 Task: For heading Arial Rounded MT Bold with Underline.  font size for heading26,  'Change the font style of data to'Browallia New.  and font size to 18,  Change the alignment of both headline & data to Align middle & Align Text left.  In the sheet  auditingSalesRevenue
Action: Mouse moved to (44, 105)
Screenshot: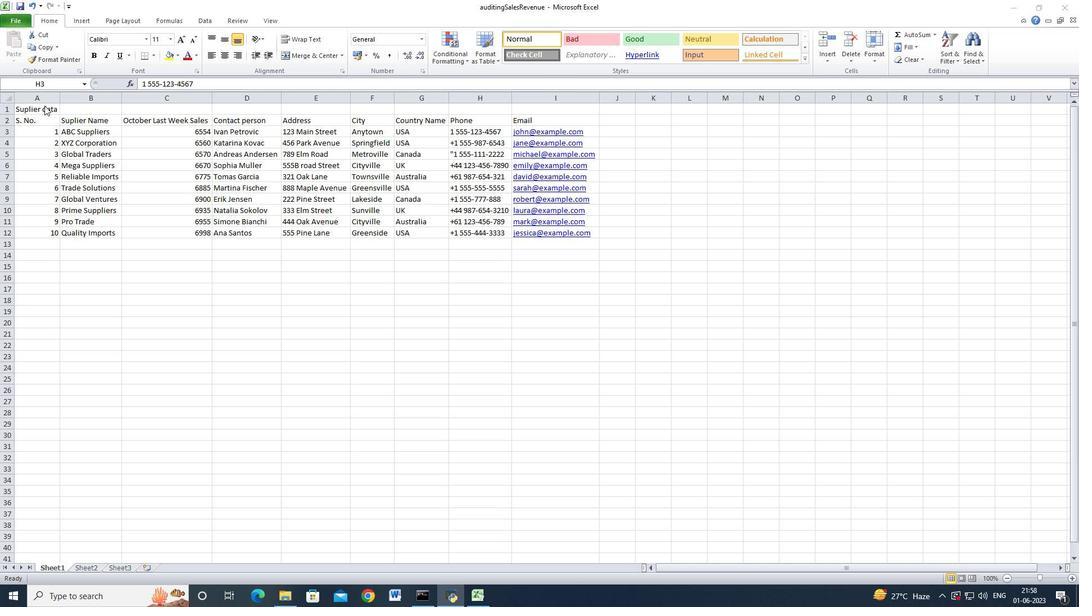 
Action: Mouse pressed left at (44, 105)
Screenshot: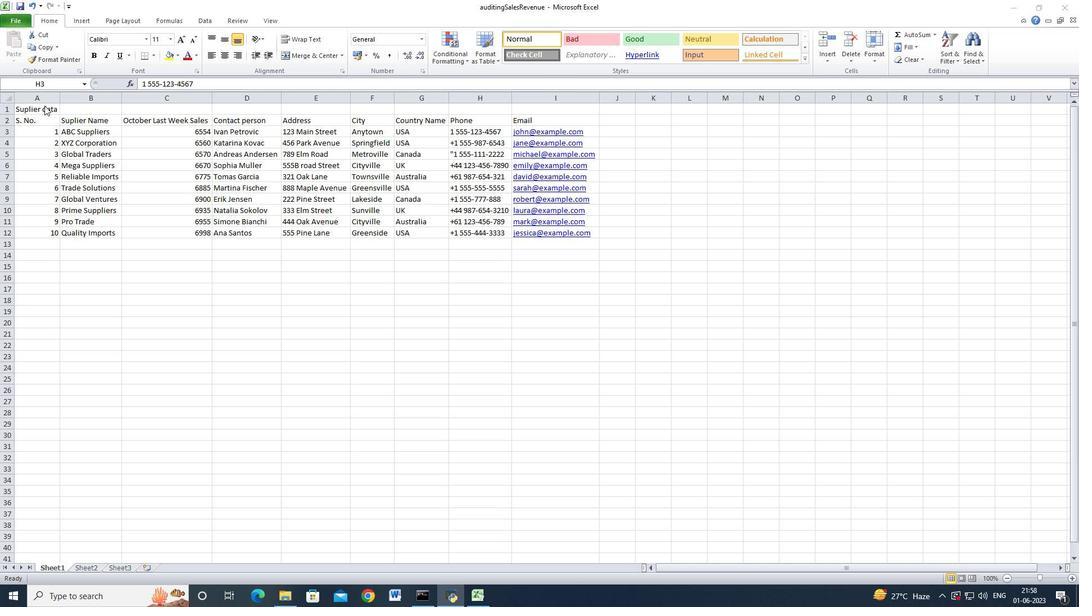 
Action: Mouse moved to (41, 106)
Screenshot: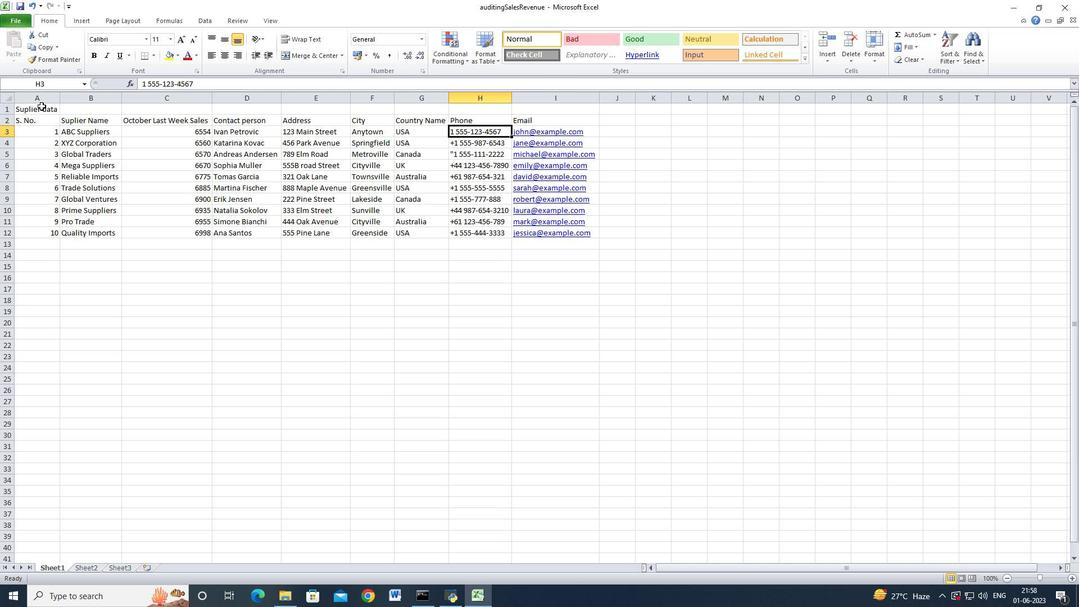 
Action: Mouse pressed left at (41, 106)
Screenshot: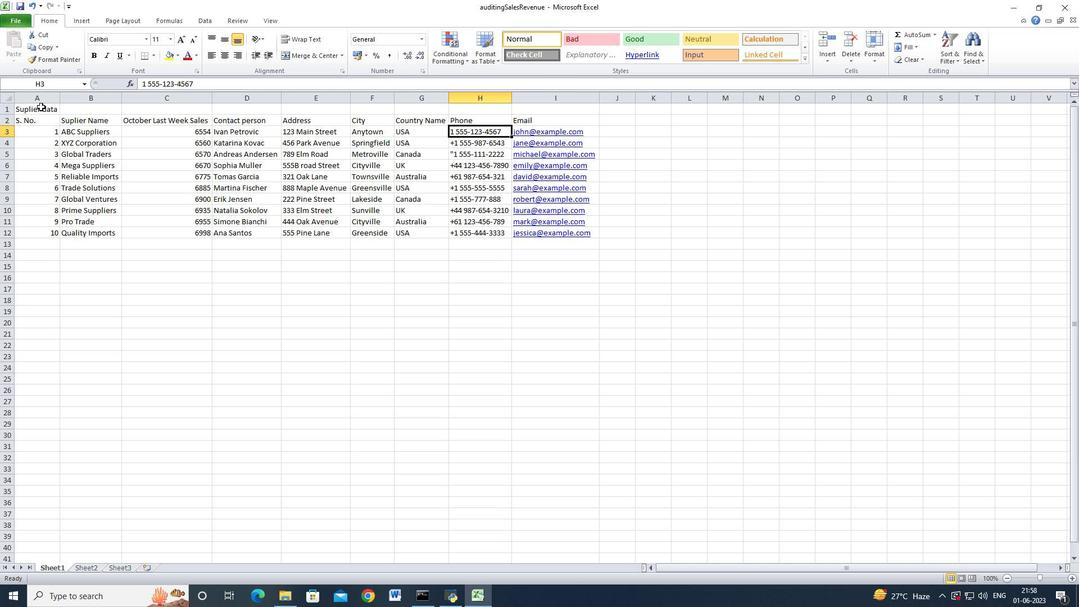 
Action: Mouse moved to (280, 51)
Screenshot: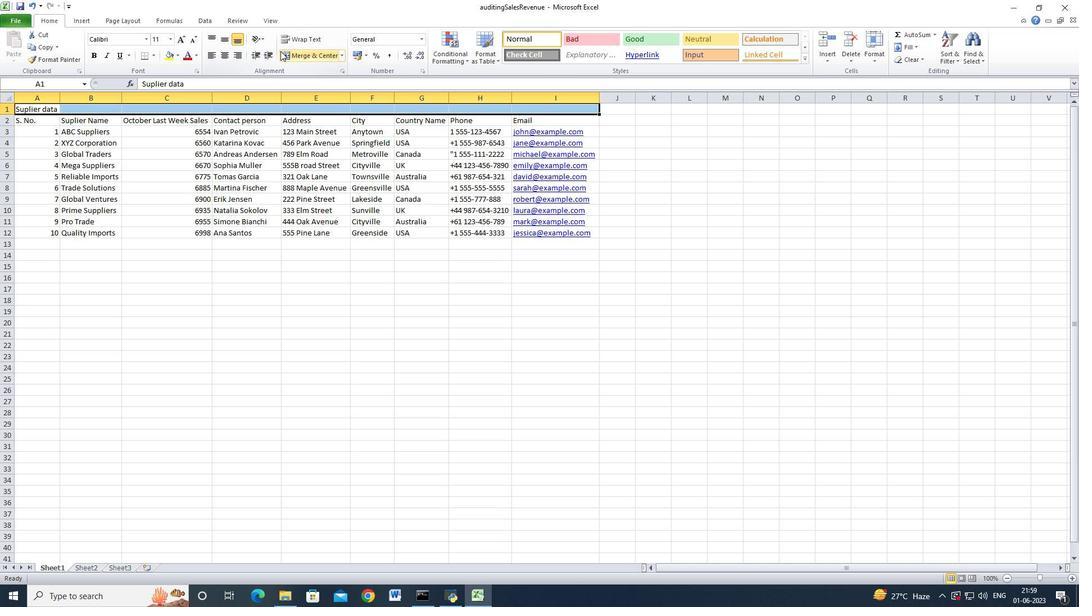 
Action: Mouse pressed left at (280, 51)
Screenshot: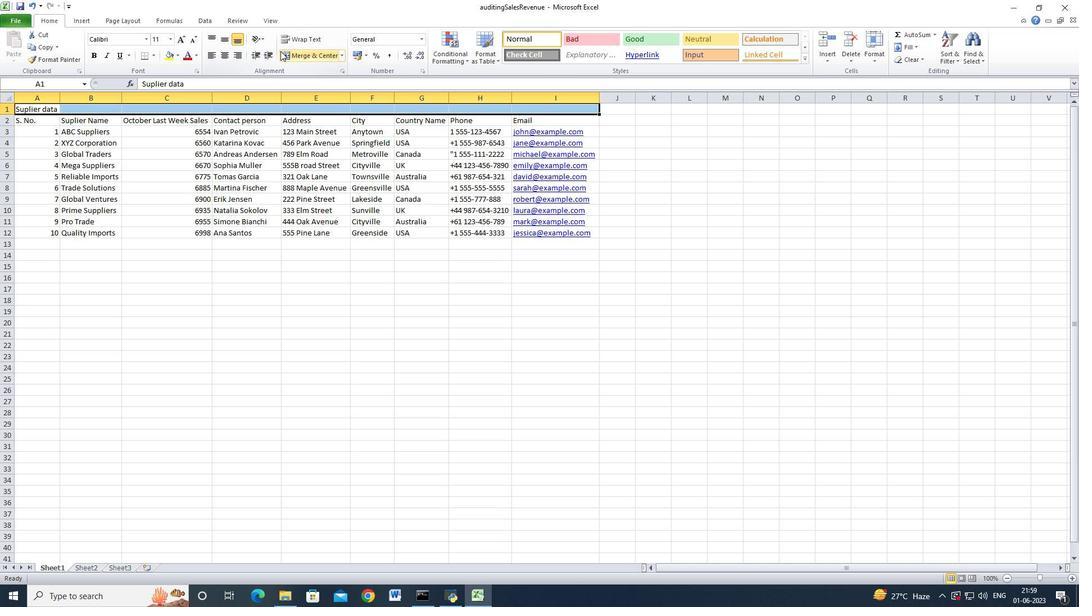 
Action: Mouse moved to (146, 37)
Screenshot: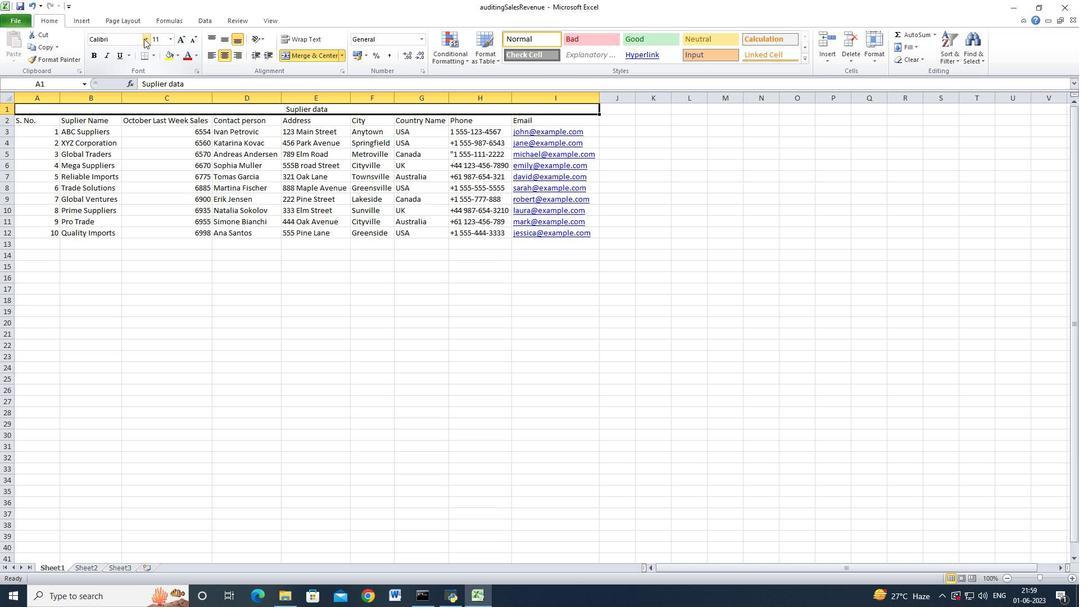 
Action: Mouse pressed left at (146, 37)
Screenshot: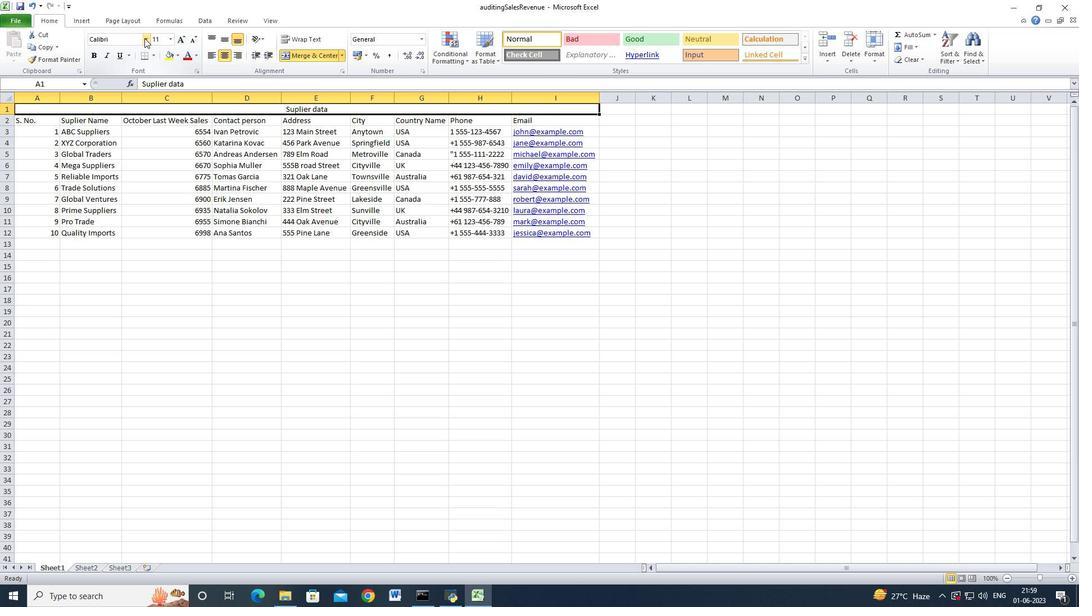 
Action: Mouse moved to (154, 171)
Screenshot: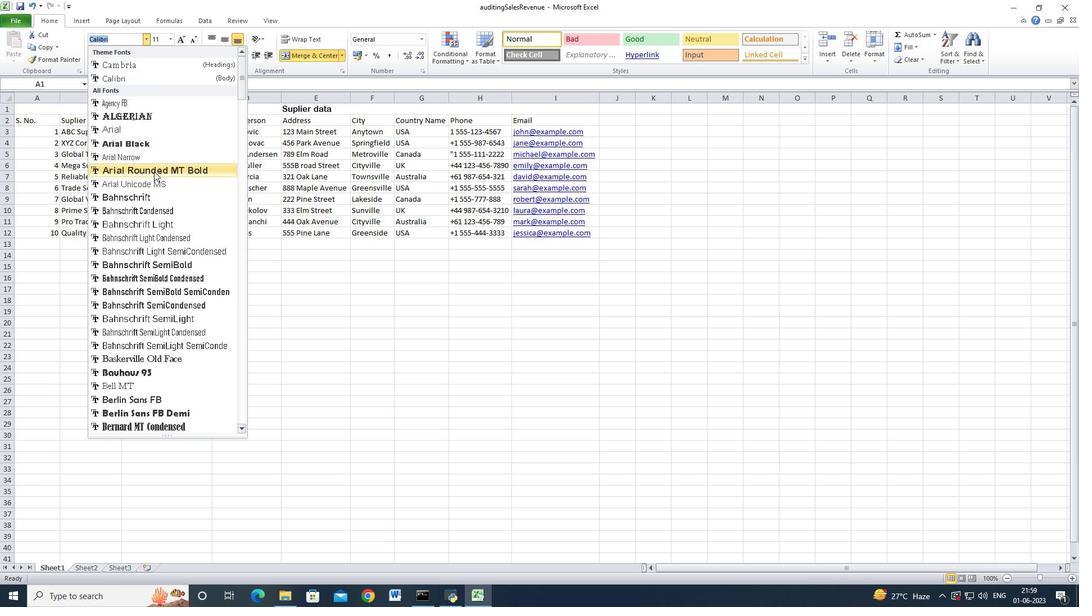 
Action: Mouse pressed left at (154, 171)
Screenshot: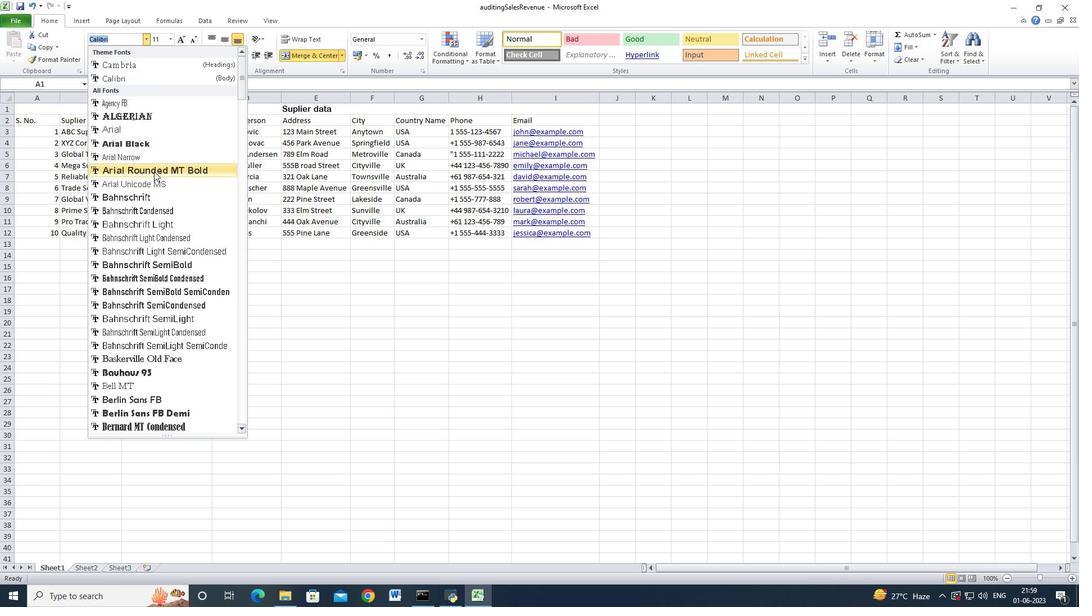 
Action: Mouse moved to (124, 54)
Screenshot: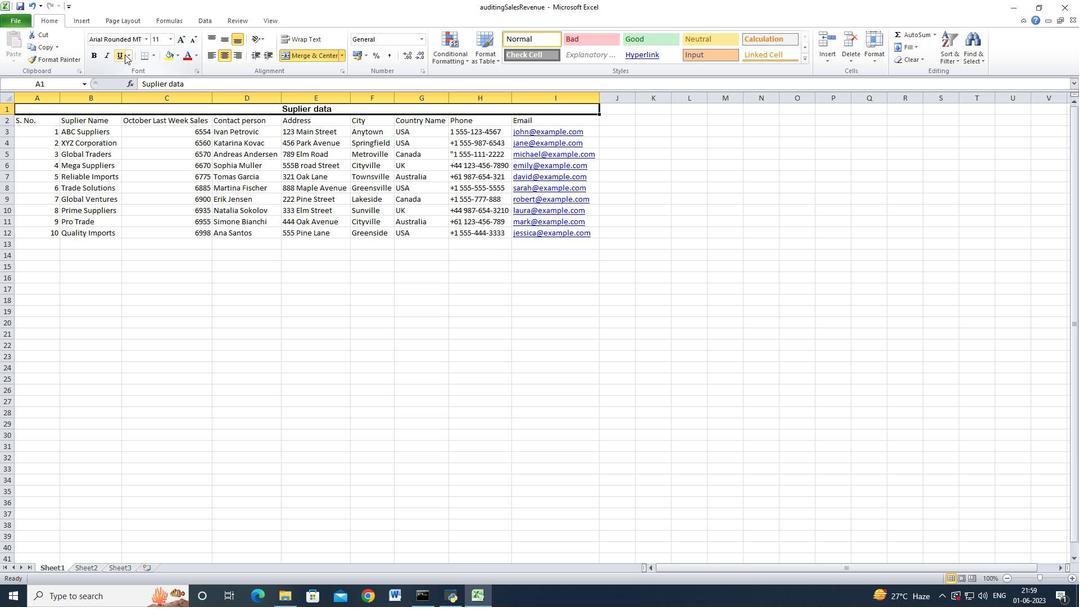 
Action: Mouse pressed left at (124, 54)
Screenshot: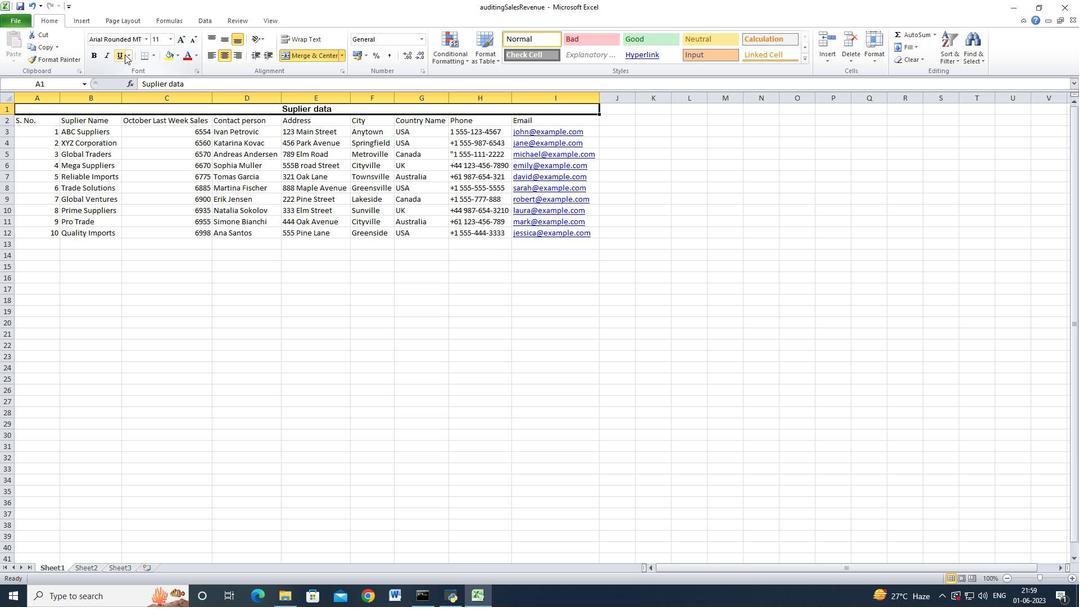 
Action: Mouse moved to (170, 38)
Screenshot: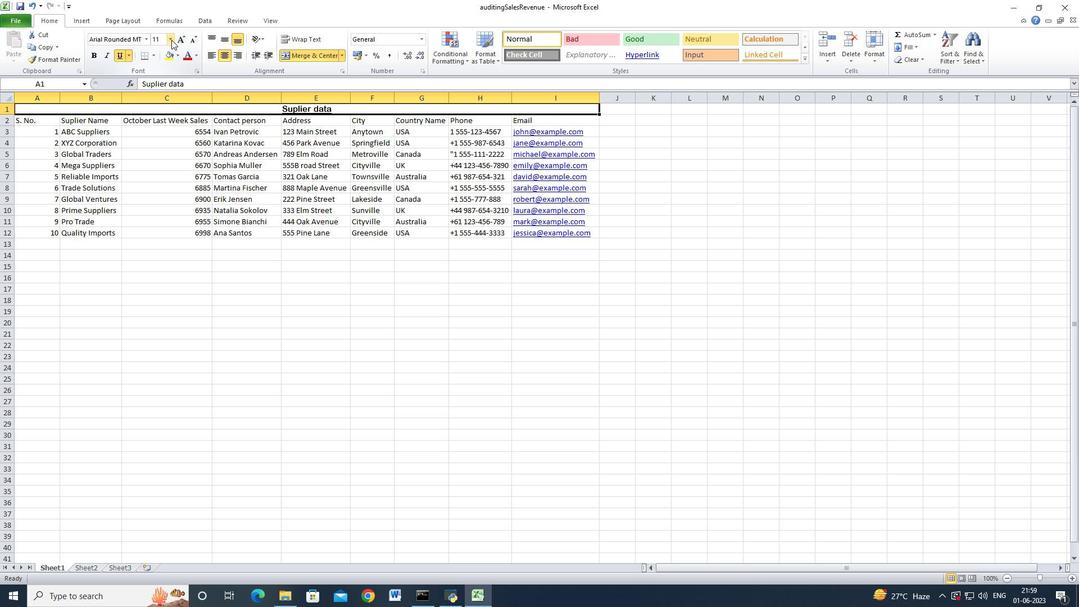 
Action: Mouse pressed left at (170, 38)
Screenshot: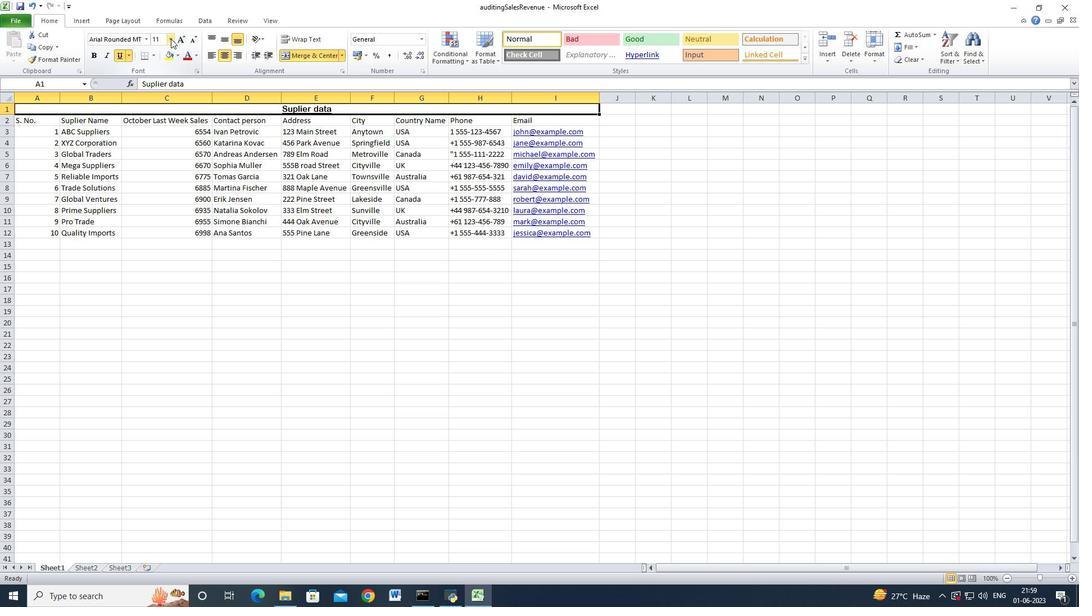 
Action: Mouse moved to (158, 155)
Screenshot: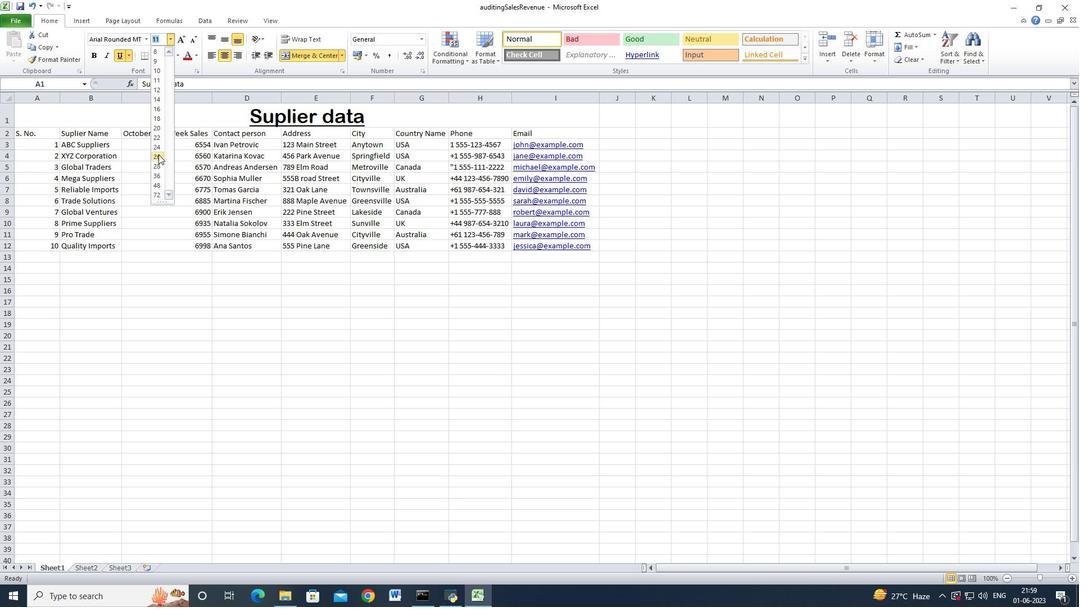 
Action: Mouse pressed left at (158, 155)
Screenshot: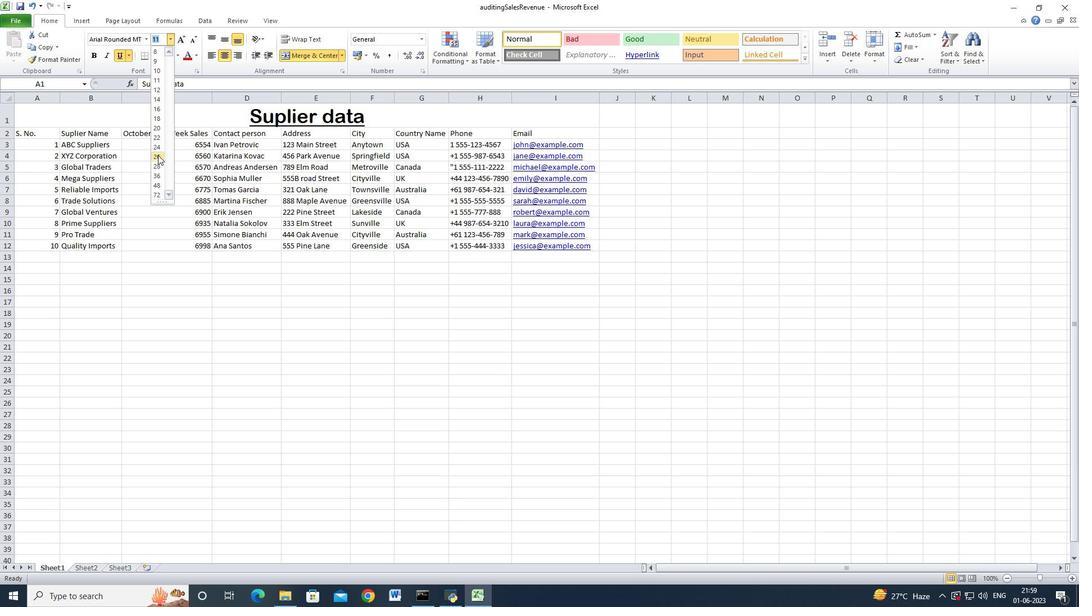 
Action: Mouse moved to (38, 136)
Screenshot: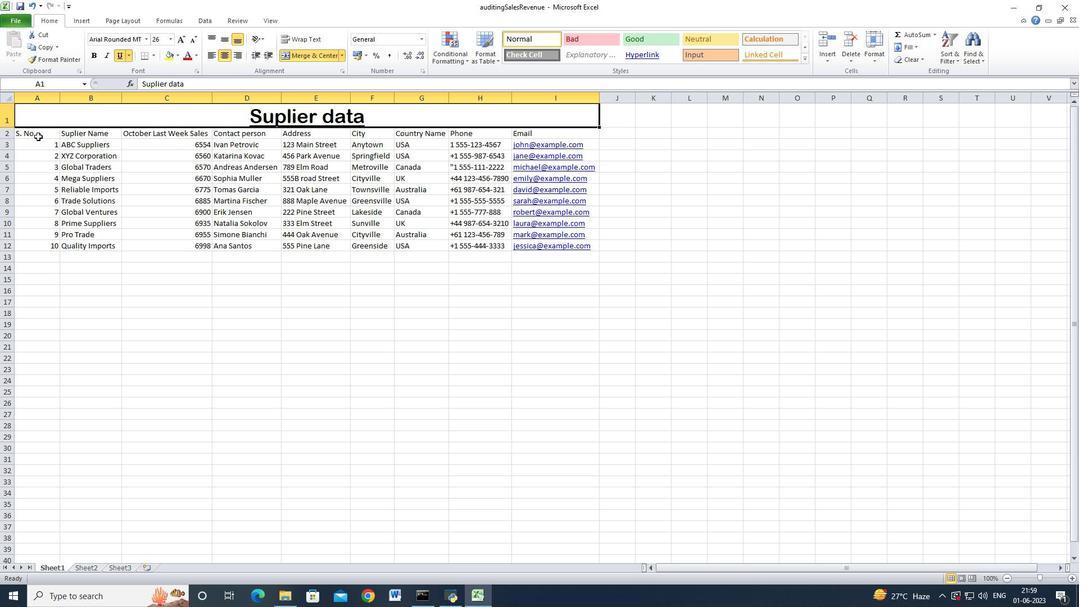 
Action: Mouse pressed left at (38, 136)
Screenshot: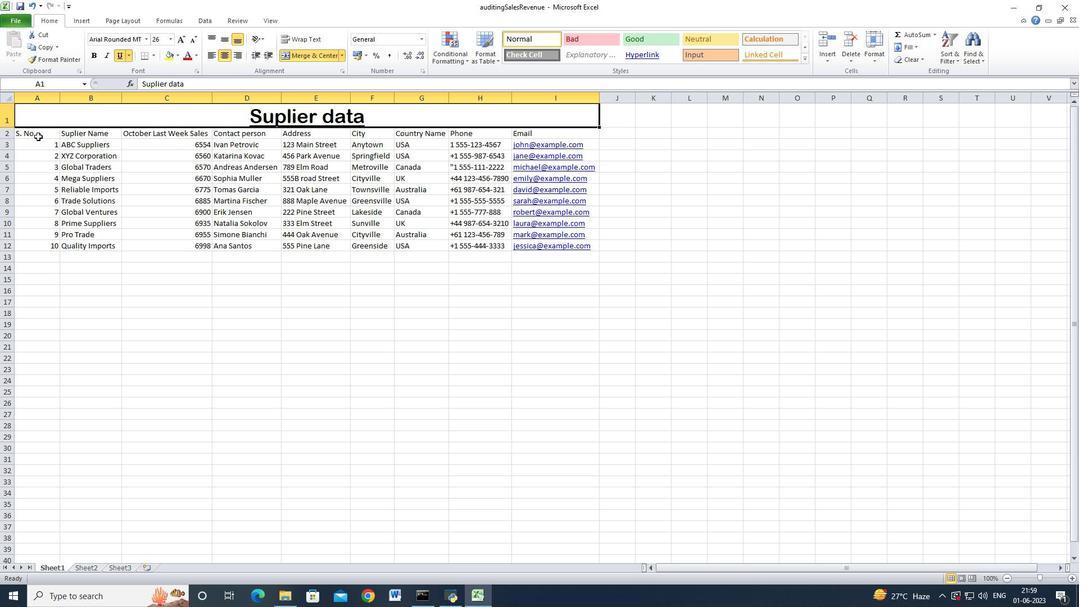 
Action: Mouse moved to (147, 38)
Screenshot: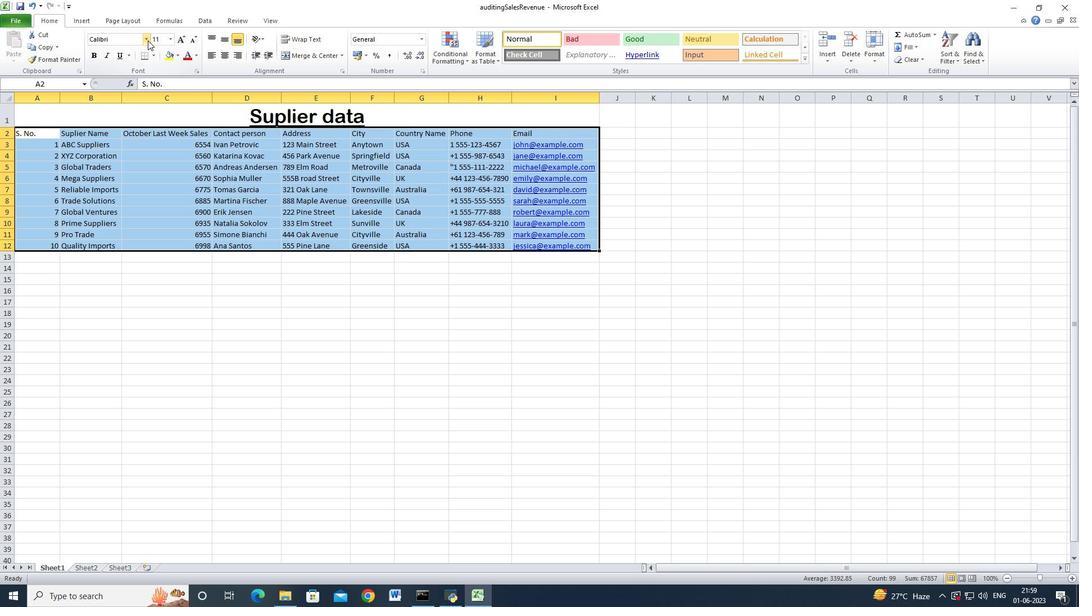 
Action: Mouse pressed left at (147, 38)
Screenshot: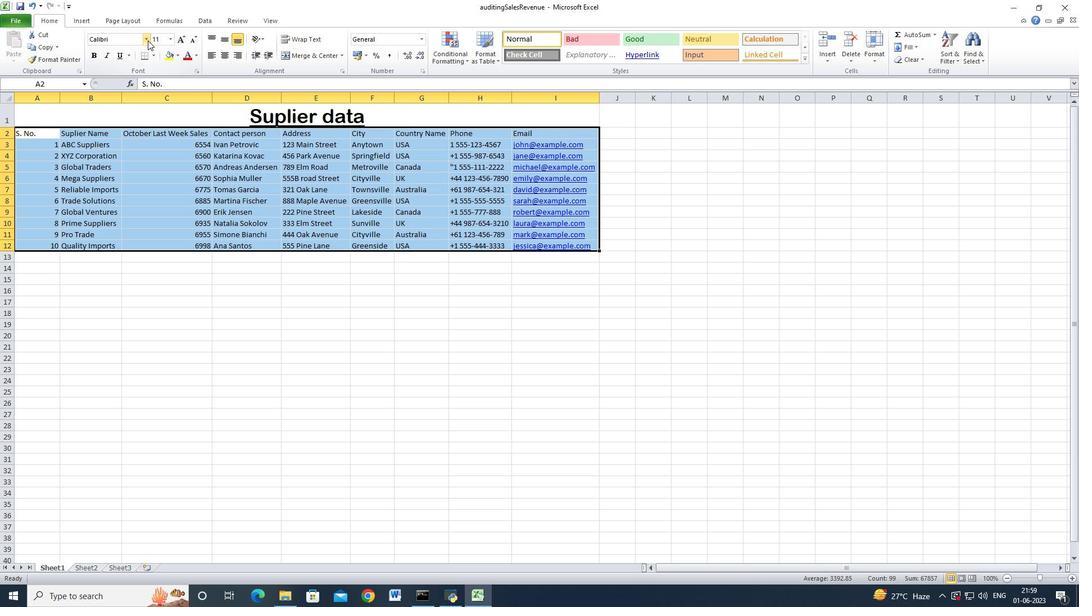 
Action: Mouse moved to (108, 54)
Screenshot: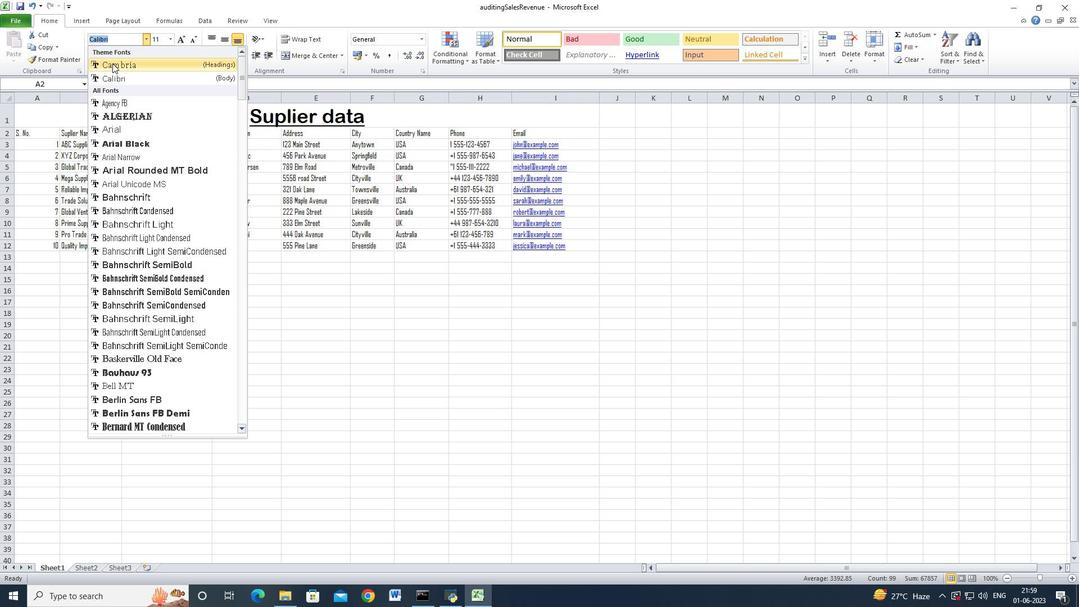 
Action: Key pressed browallia<Key.space>new<Key.enter>
Screenshot: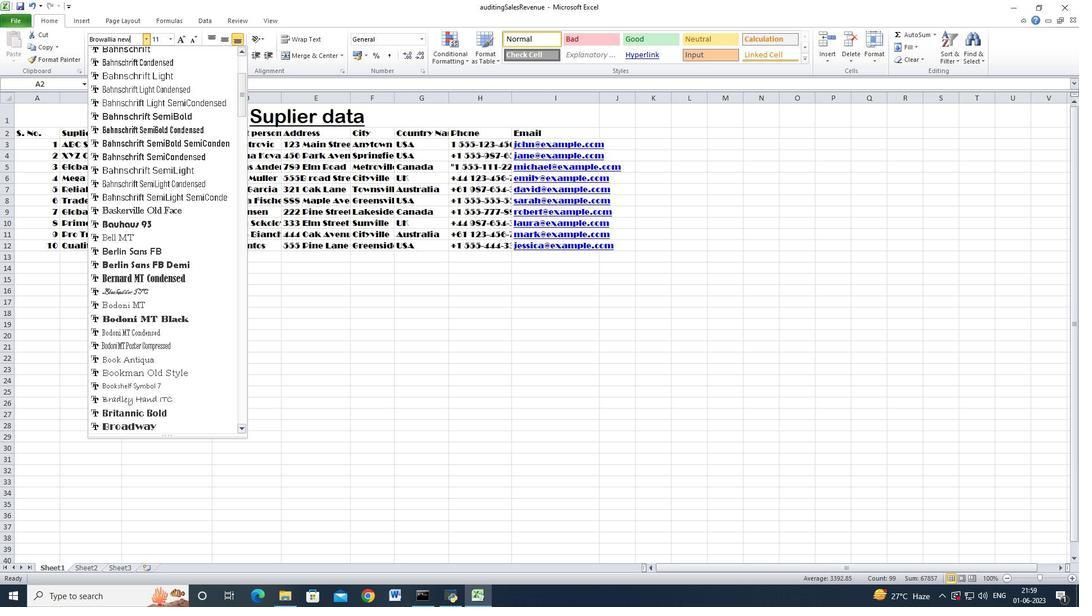 
Action: Mouse moved to (174, 38)
Screenshot: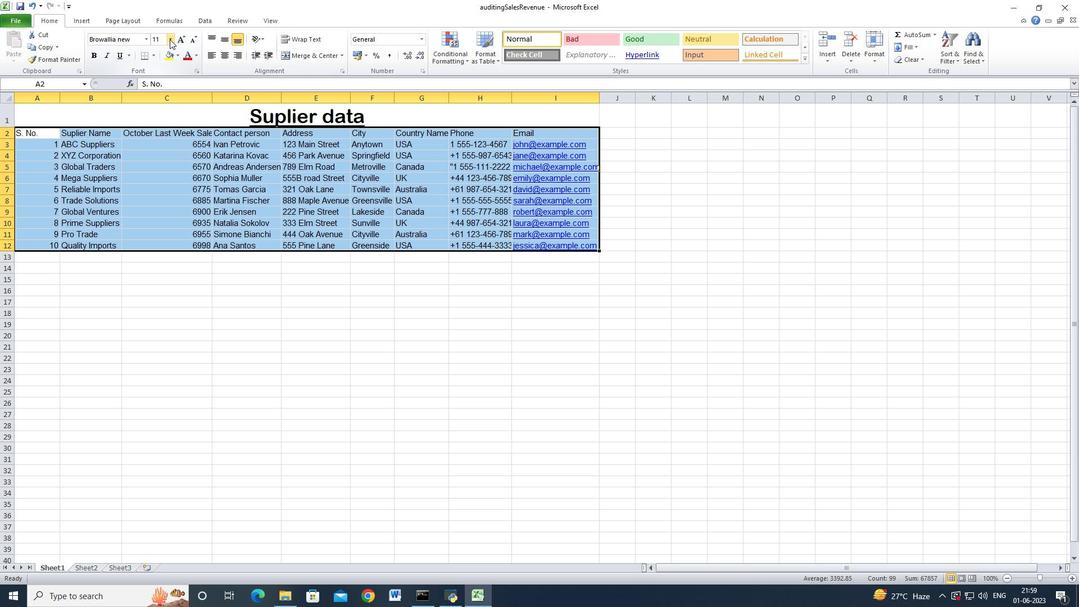
Action: Mouse pressed left at (174, 38)
Screenshot: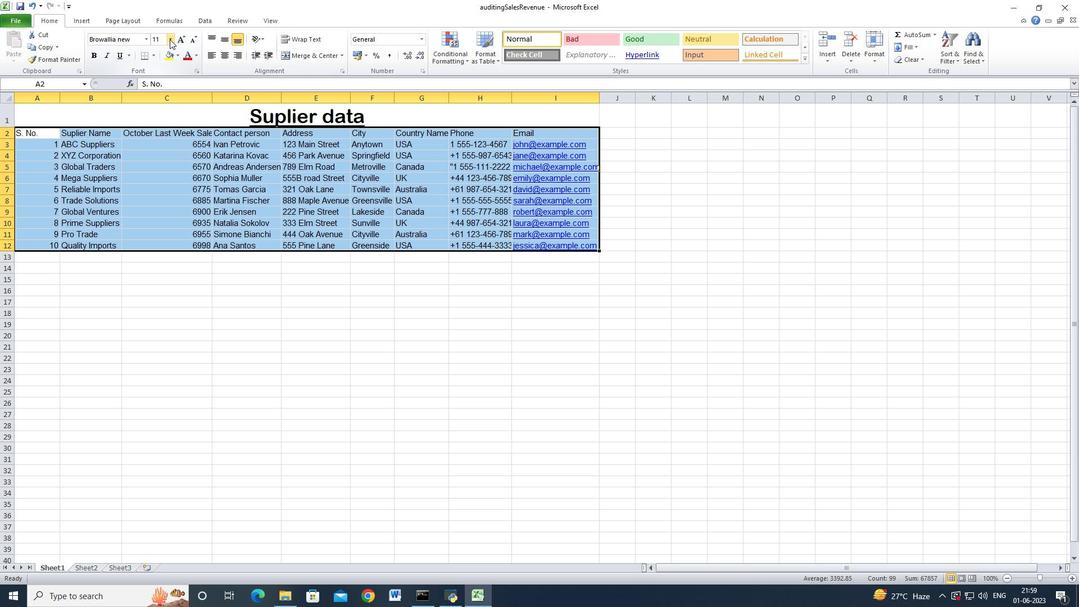 
Action: Mouse moved to (172, 39)
Screenshot: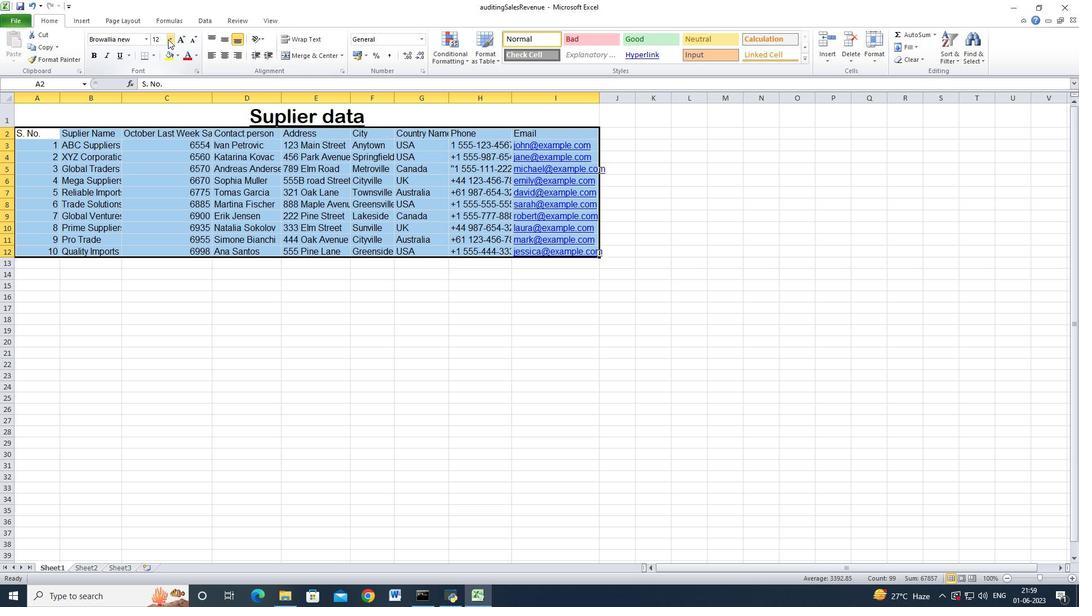 
Action: Mouse pressed left at (172, 39)
Screenshot: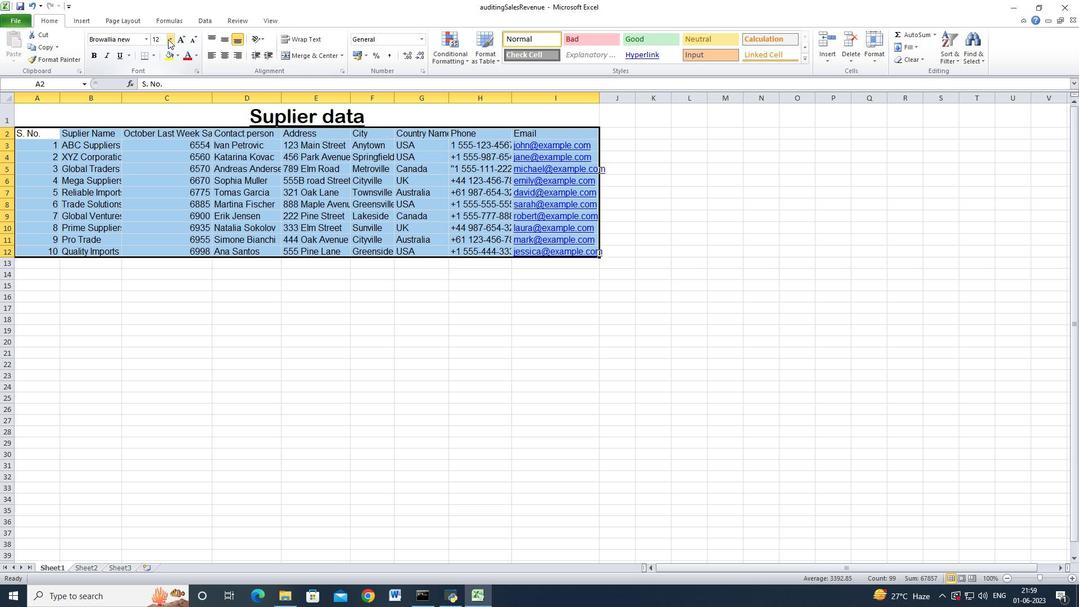 
Action: Mouse moved to (156, 116)
Screenshot: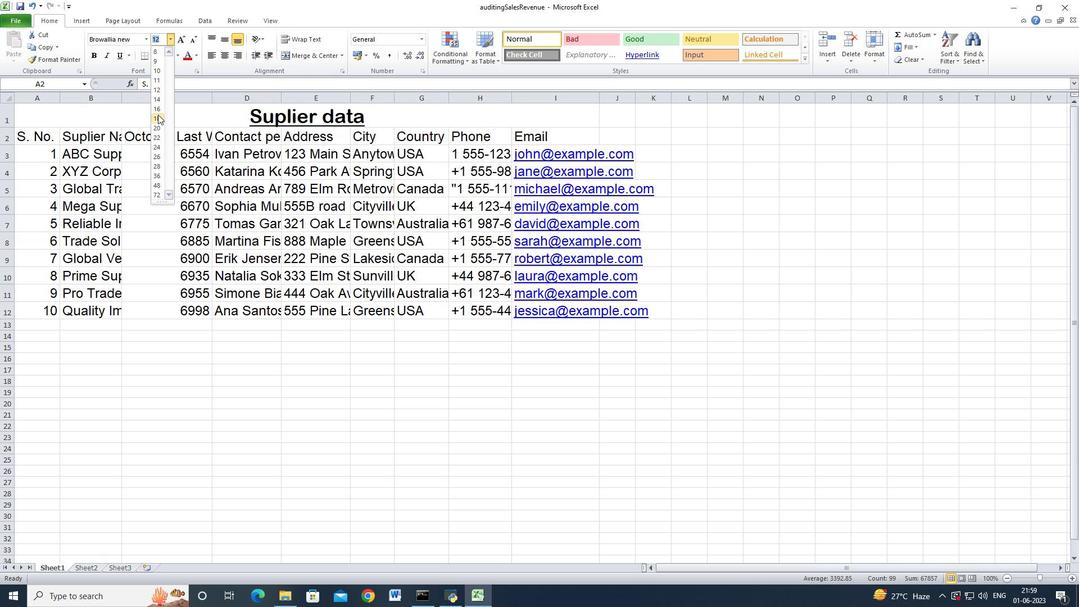 
Action: Mouse pressed left at (156, 116)
Screenshot: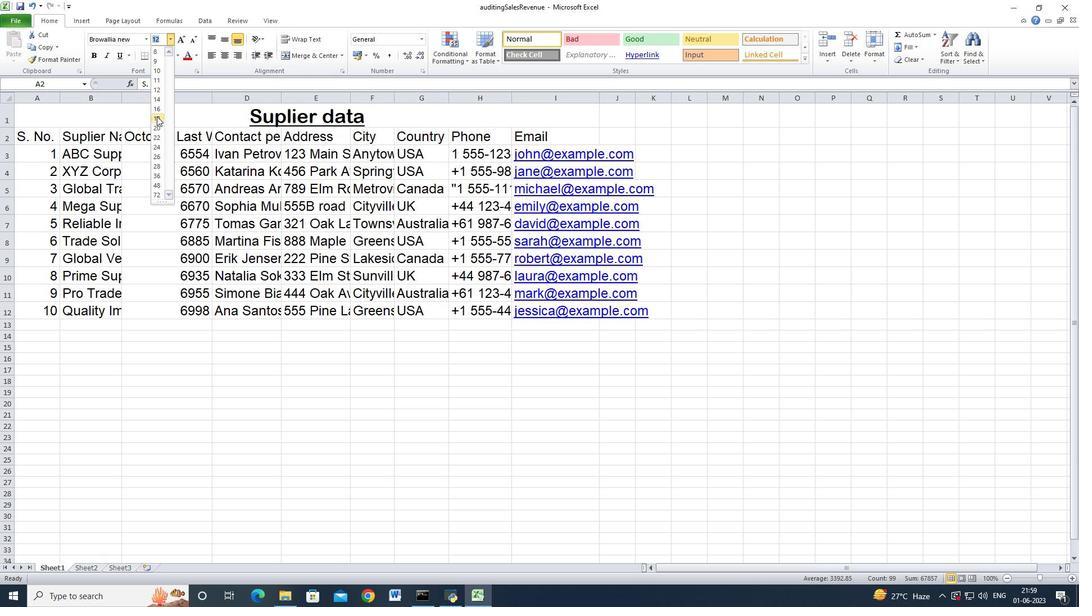 
Action: Mouse moved to (11, 101)
Screenshot: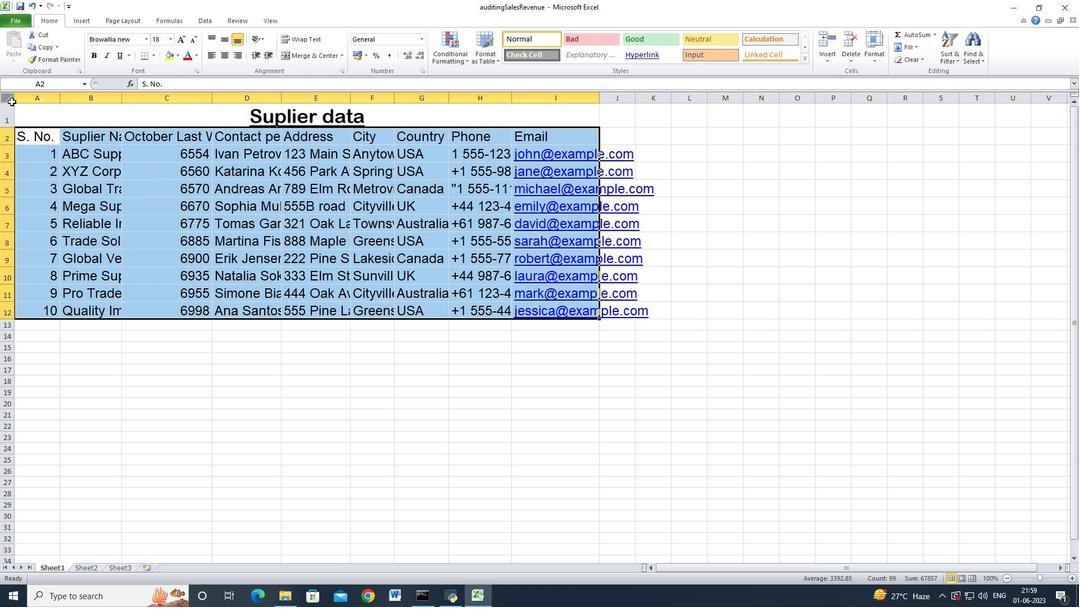 
Action: Mouse pressed left at (11, 101)
Screenshot: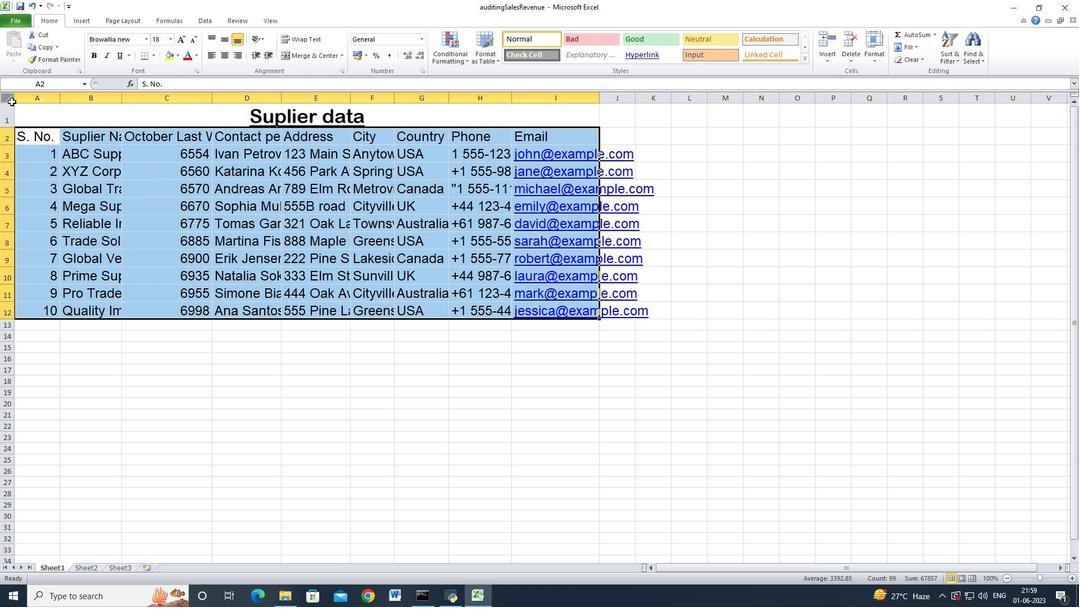
Action: Mouse moved to (61, 98)
Screenshot: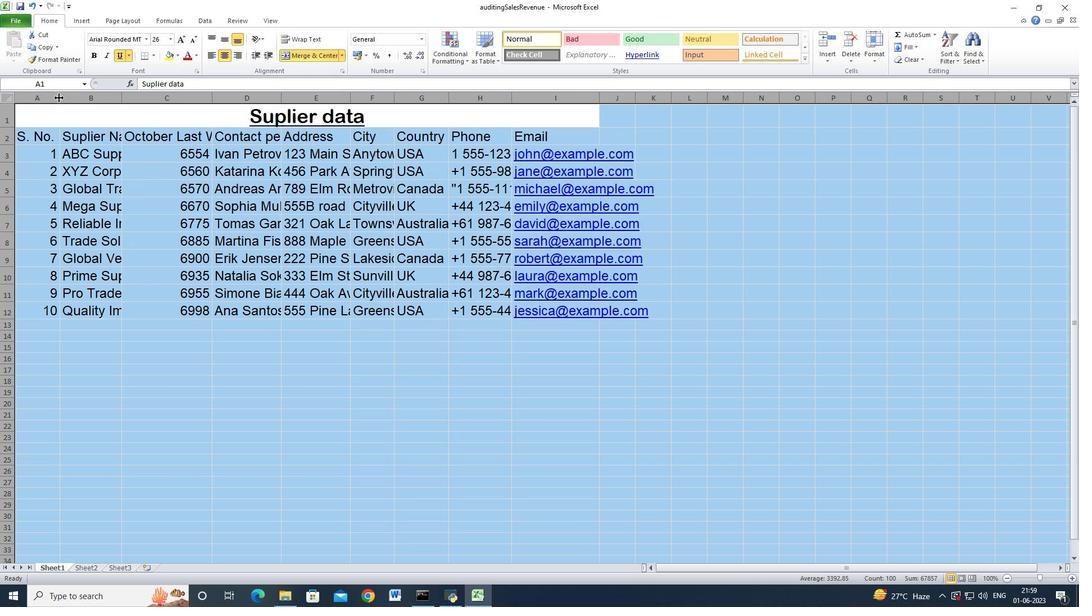 
Action: Mouse pressed left at (61, 98)
Screenshot: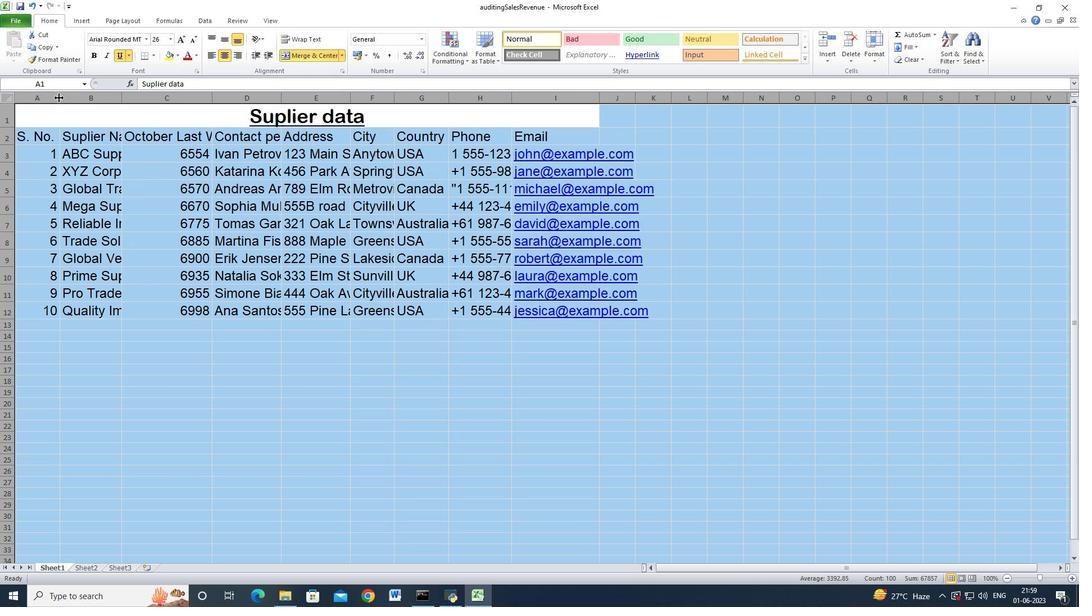 
Action: Mouse pressed left at (61, 98)
Screenshot: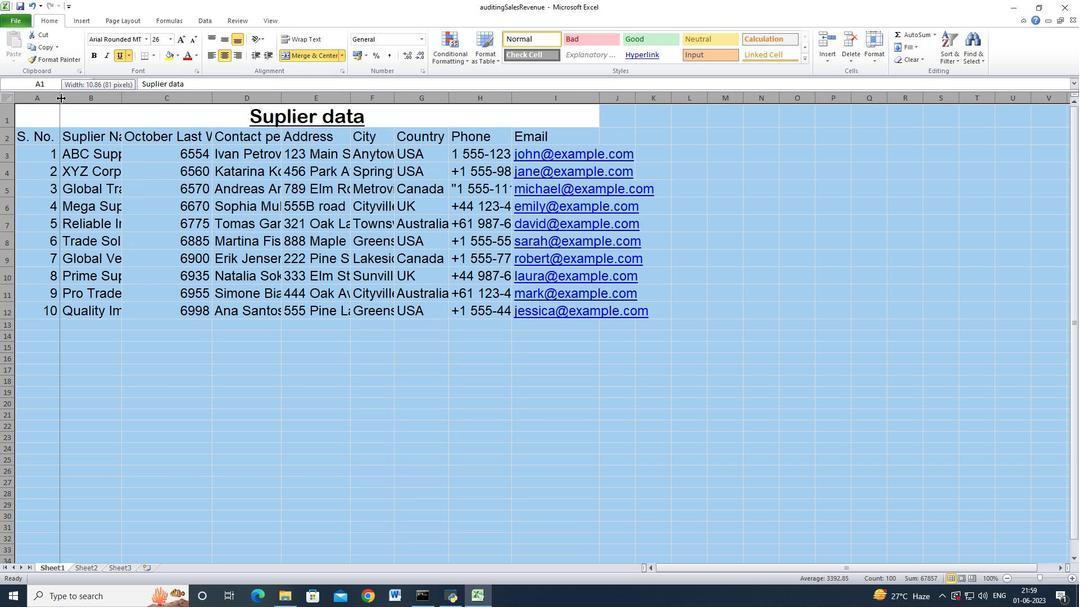 
Action: Mouse moved to (82, 119)
Screenshot: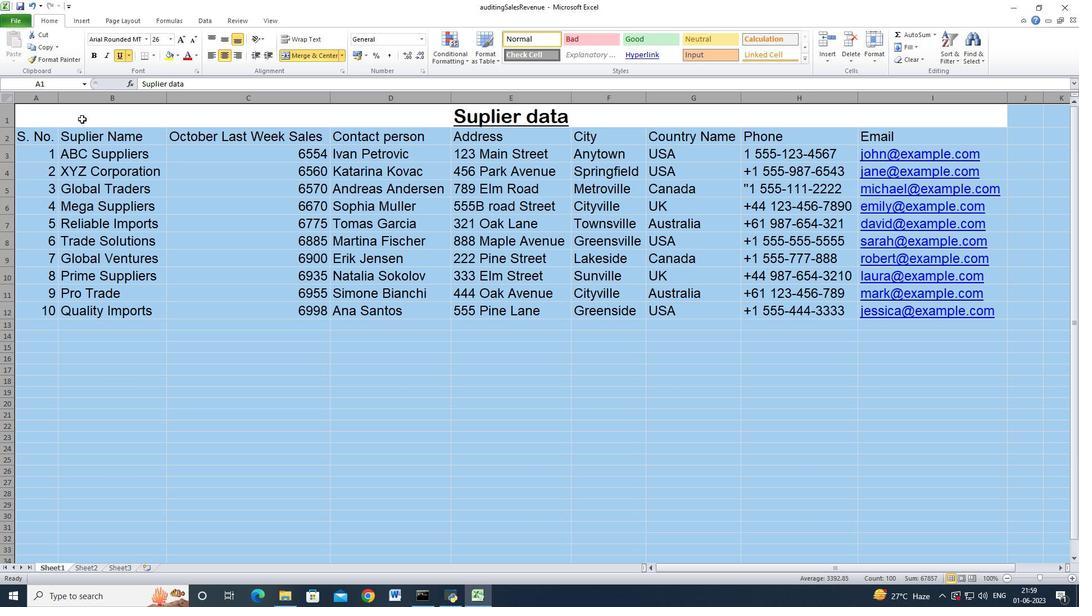 
Action: Mouse pressed left at (82, 119)
Screenshot: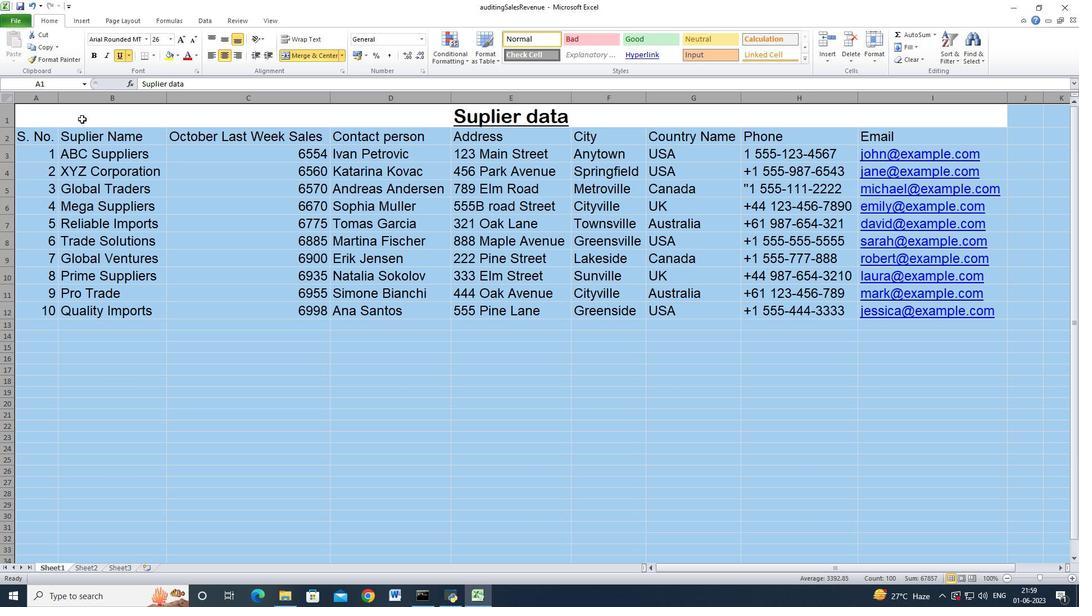 
Action: Mouse moved to (224, 41)
Screenshot: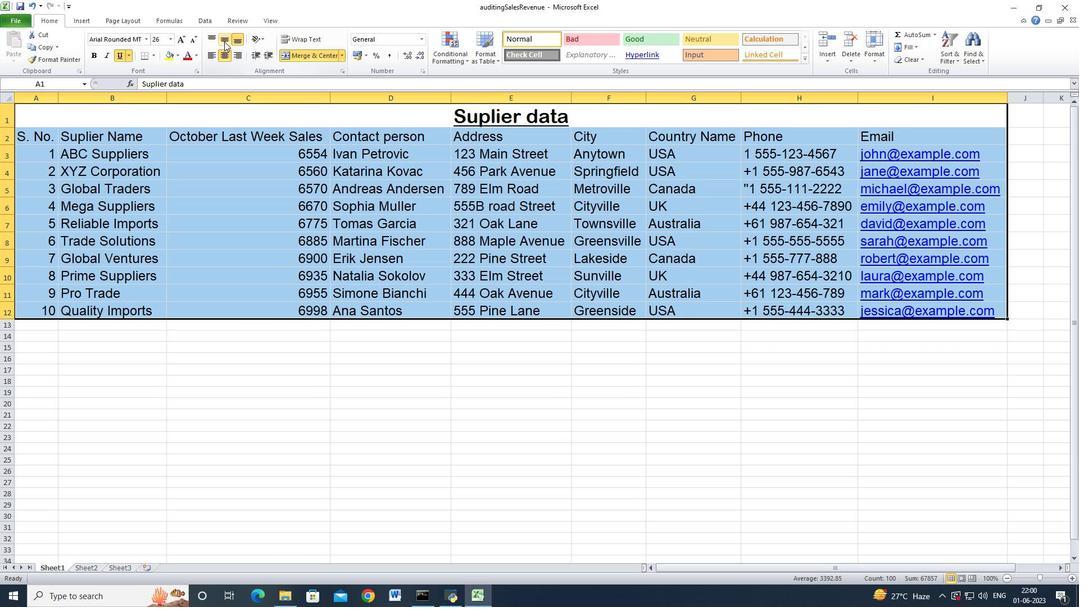 
Action: Mouse pressed left at (224, 41)
Screenshot: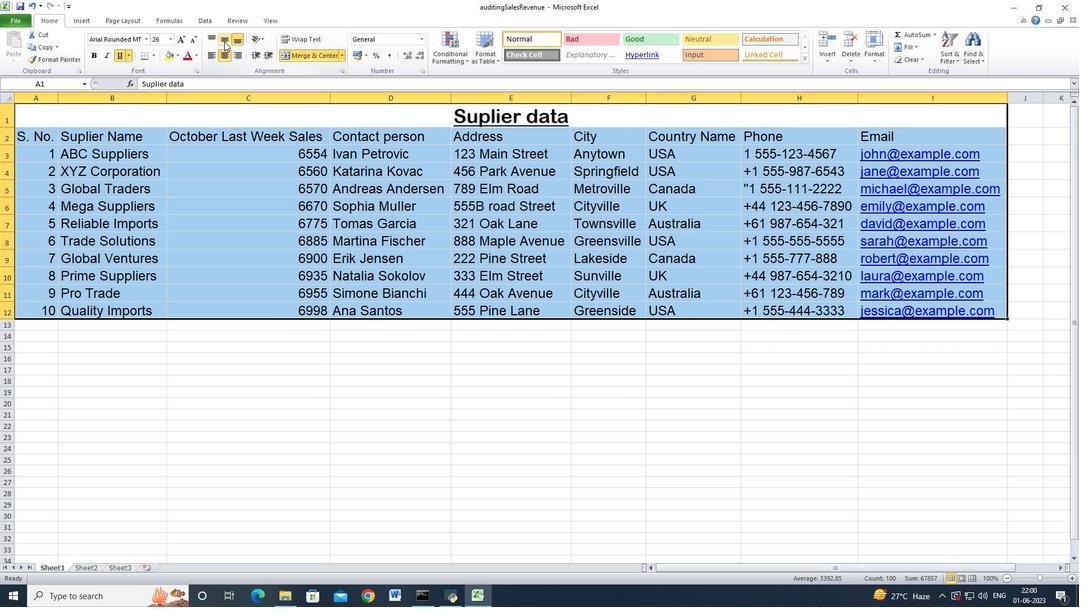 
Action: Mouse moved to (209, 54)
Screenshot: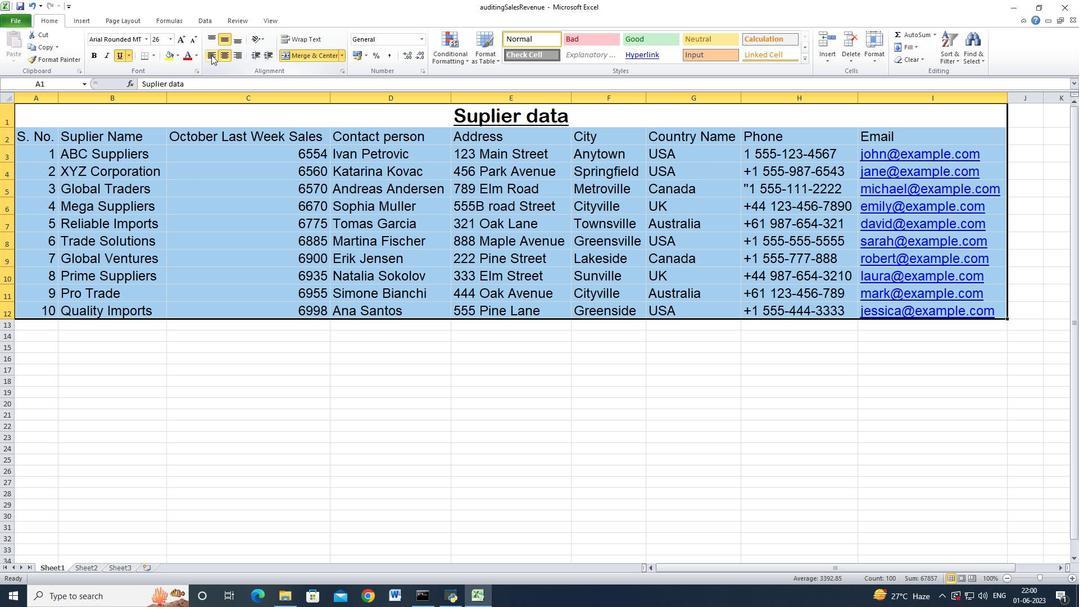 
Action: Mouse pressed left at (209, 54)
Screenshot: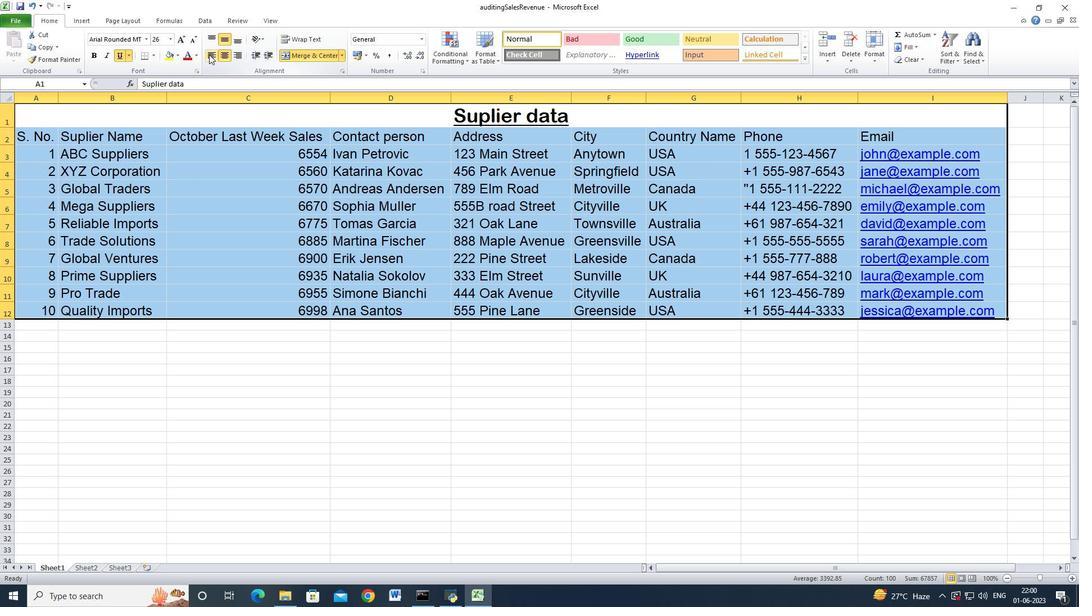 
Action: Mouse moved to (213, 198)
Screenshot: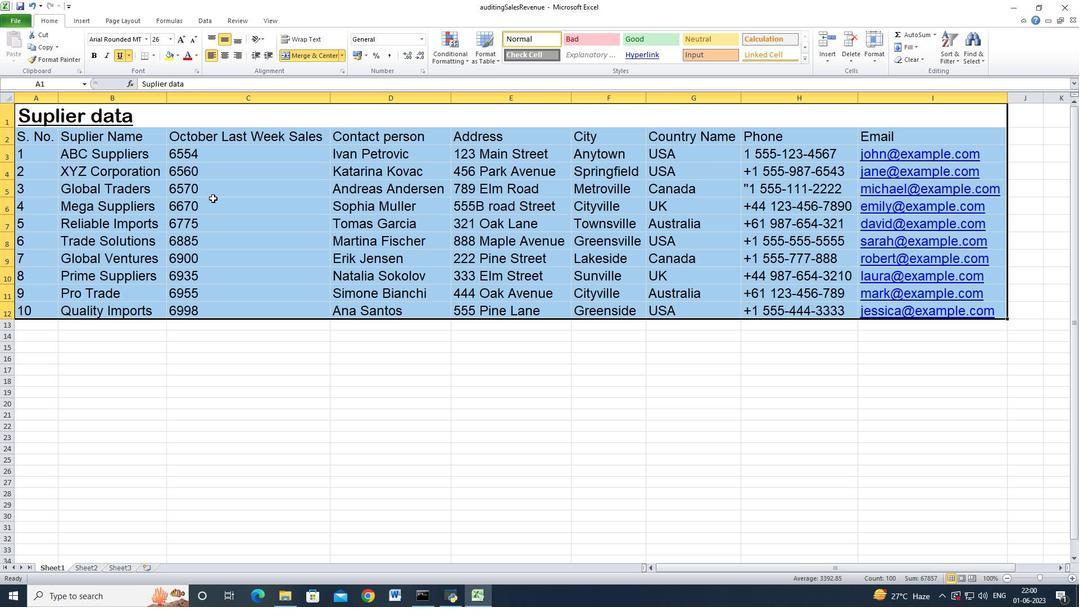 
Action: Mouse pressed left at (213, 198)
Screenshot: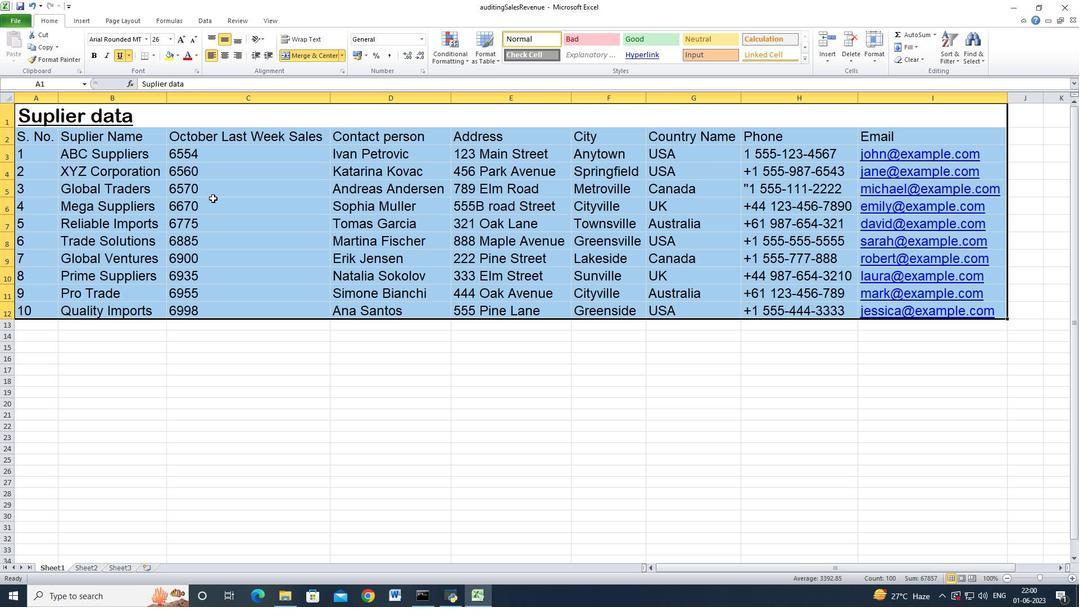 
